 Task: Create a due date automation trigger when advanced on, on the monday after a card is due add fields with custom field "Resume" checked at 11:00 AM.
Action: Mouse moved to (1004, 100)
Screenshot: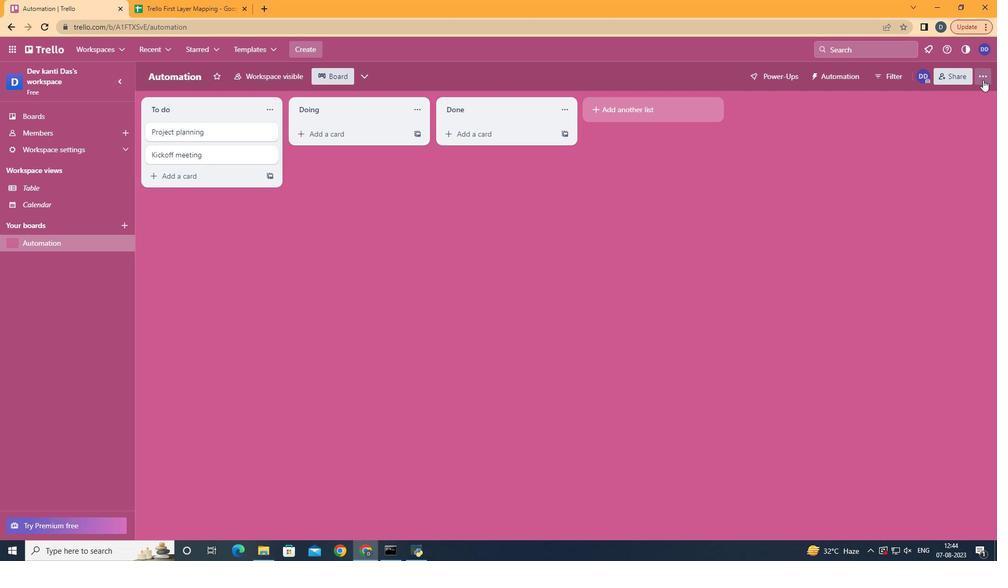 
Action: Mouse pressed left at (1004, 100)
Screenshot: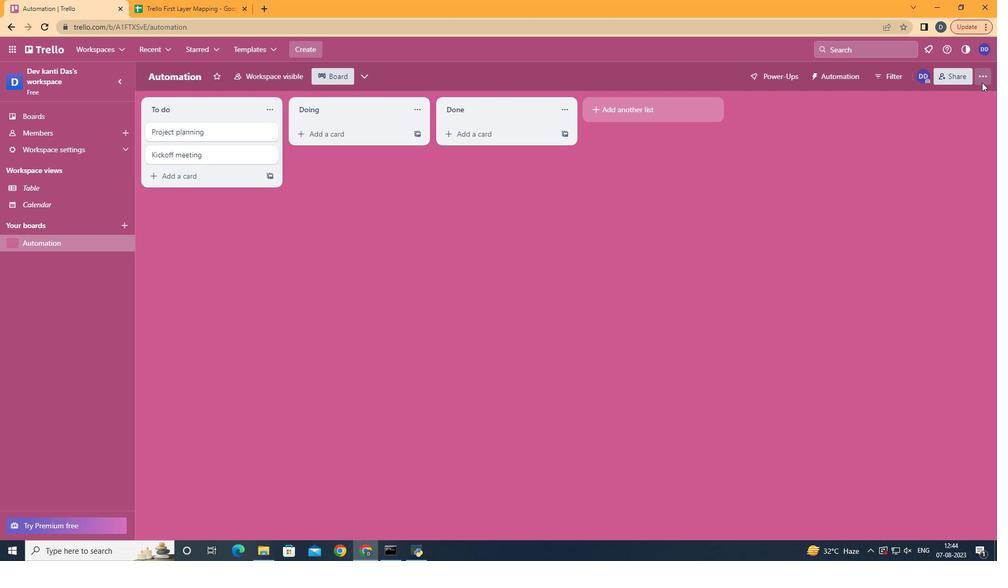 
Action: Mouse moved to (934, 260)
Screenshot: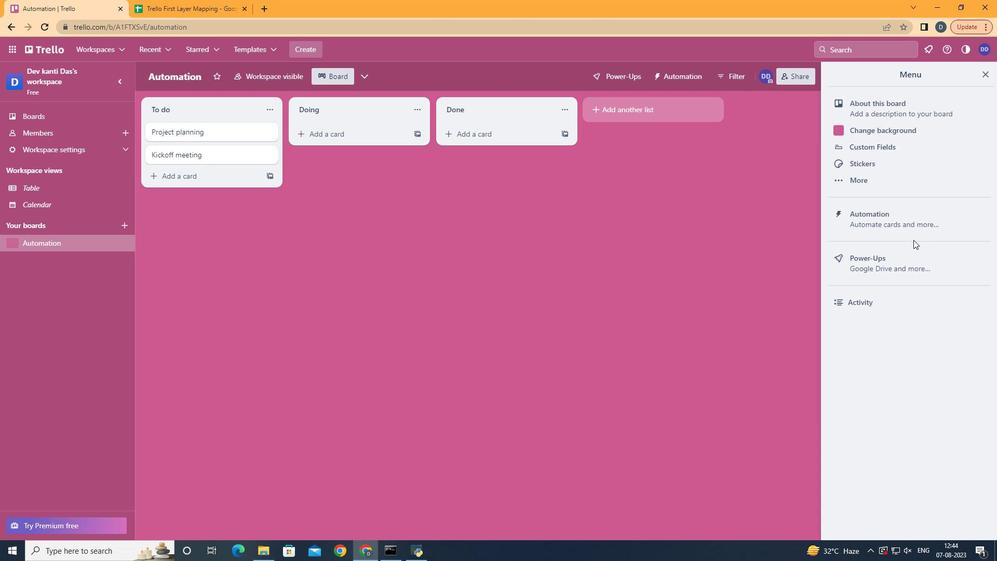 
Action: Mouse pressed left at (934, 260)
Screenshot: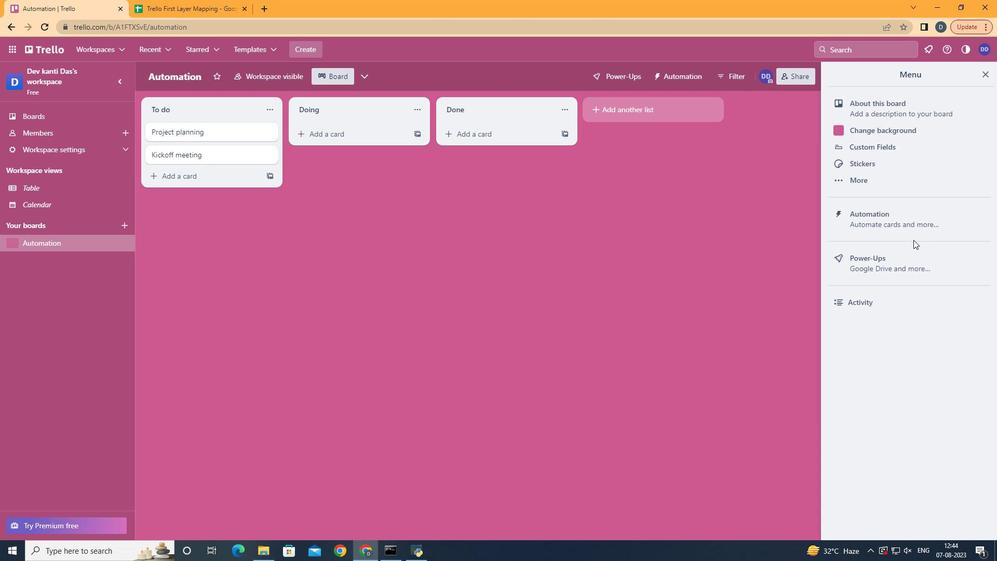 
Action: Mouse moved to (944, 246)
Screenshot: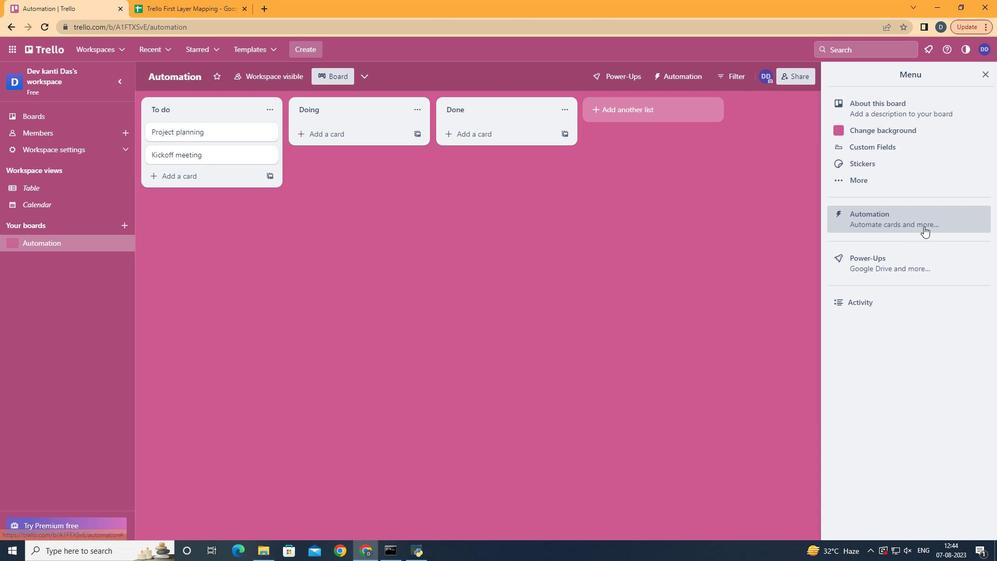 
Action: Mouse pressed left at (944, 246)
Screenshot: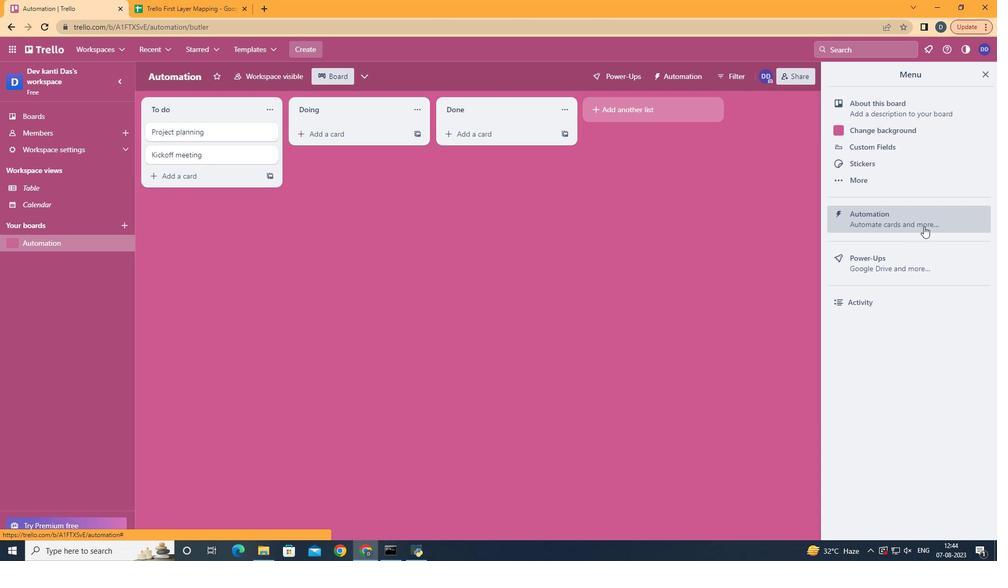 
Action: Mouse moved to (226, 228)
Screenshot: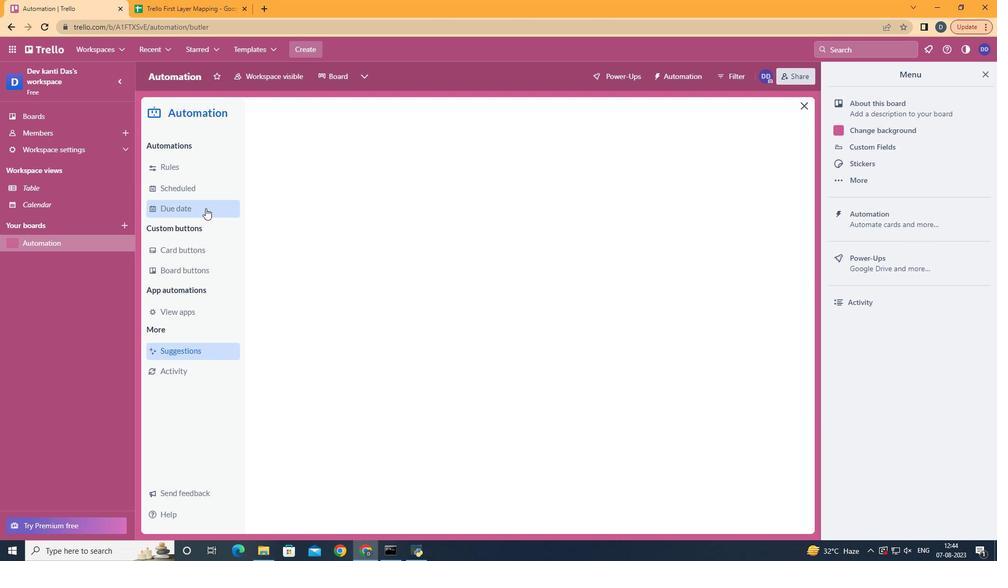 
Action: Mouse pressed left at (226, 228)
Screenshot: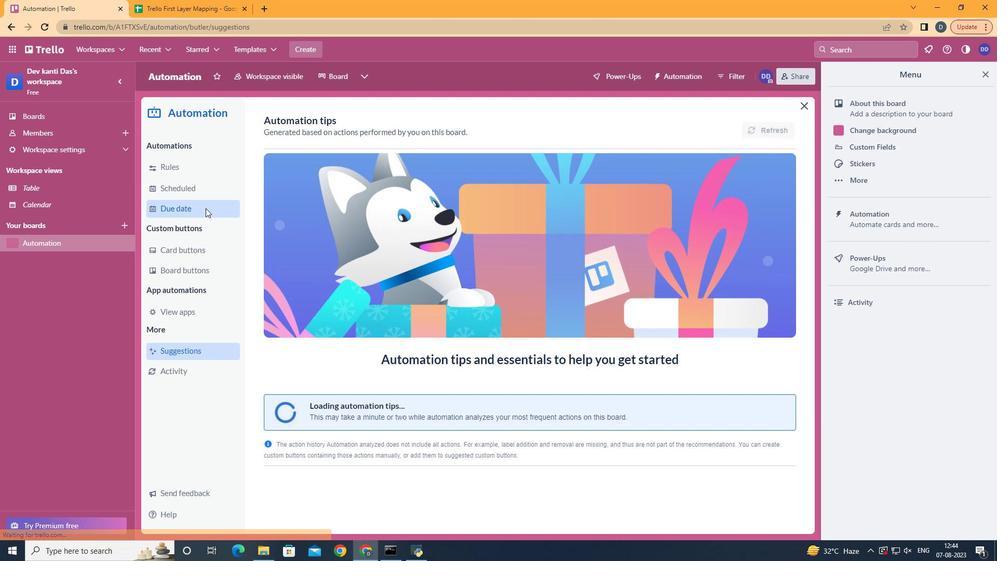 
Action: Mouse moved to (759, 144)
Screenshot: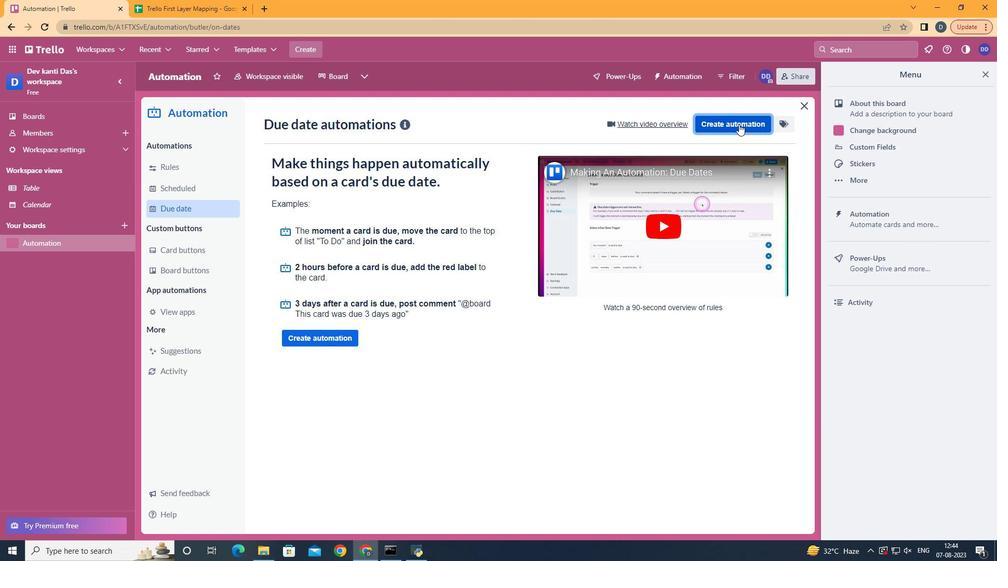 
Action: Mouse pressed left at (759, 144)
Screenshot: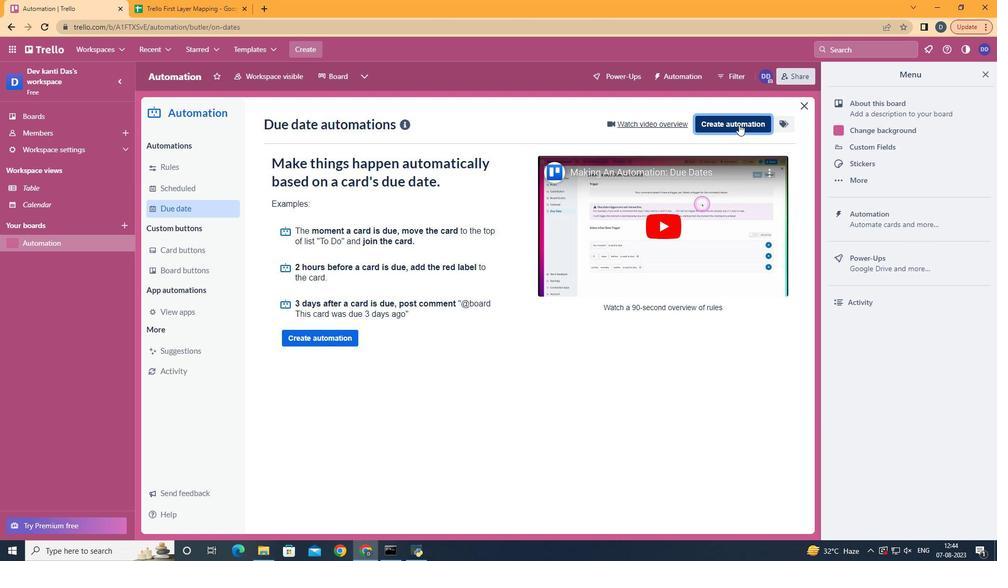 
Action: Mouse moved to (624, 244)
Screenshot: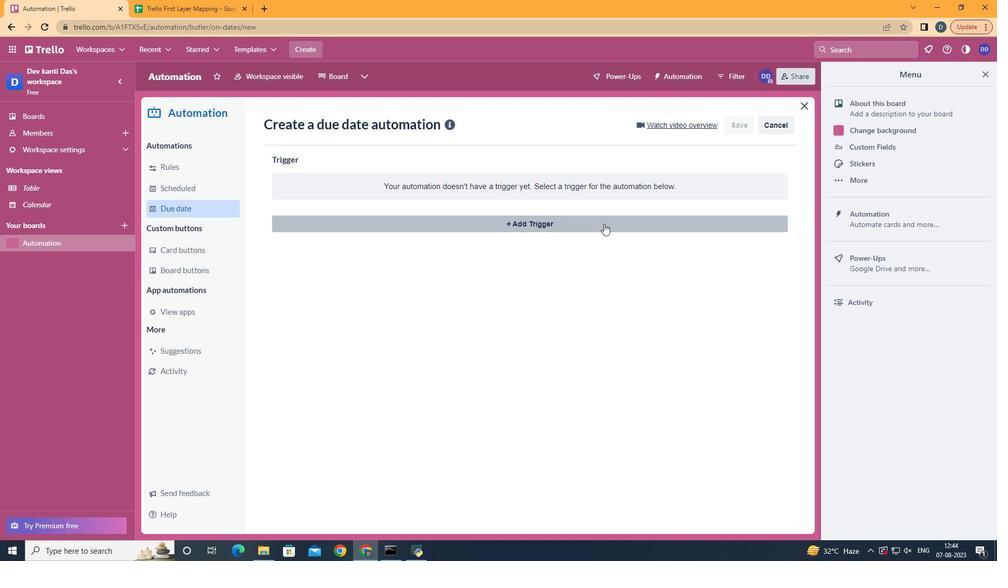 
Action: Mouse pressed left at (624, 244)
Screenshot: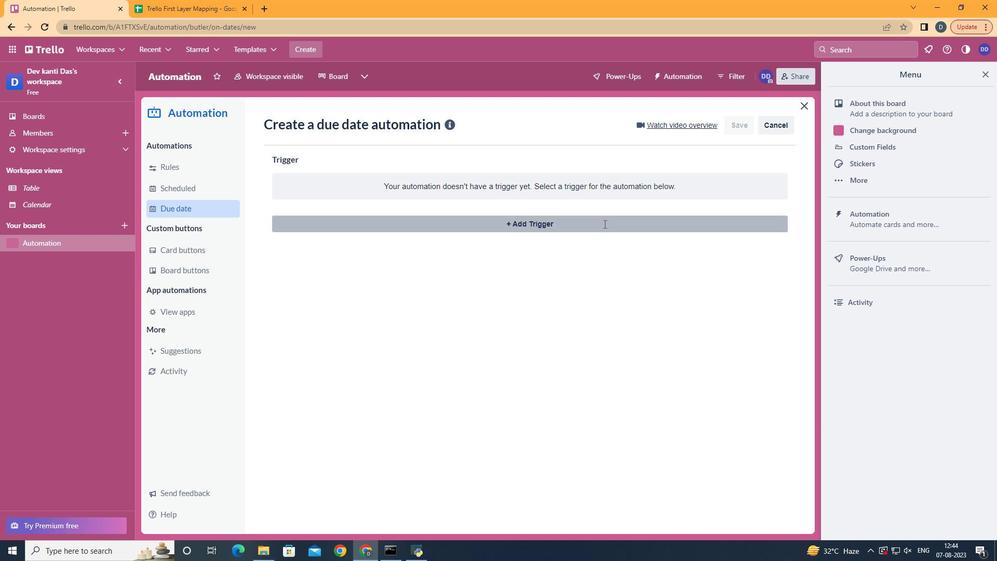 
Action: Mouse moved to (351, 295)
Screenshot: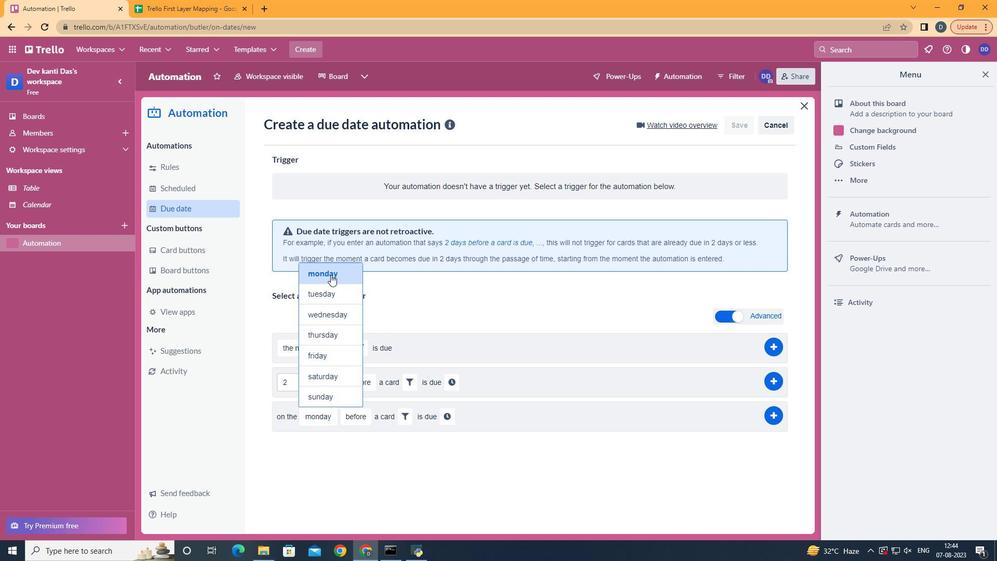 
Action: Mouse pressed left at (351, 295)
Screenshot: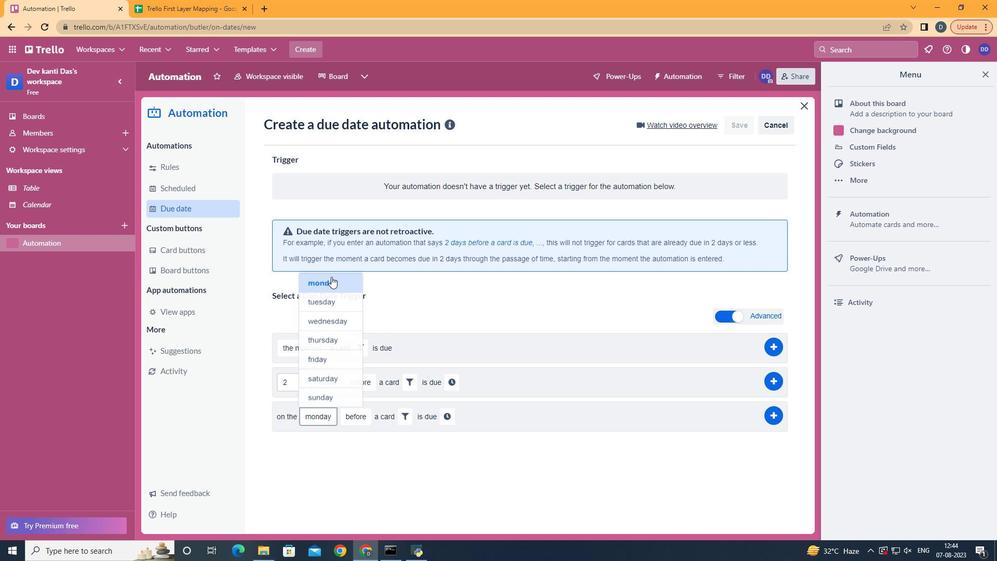 
Action: Mouse moved to (380, 471)
Screenshot: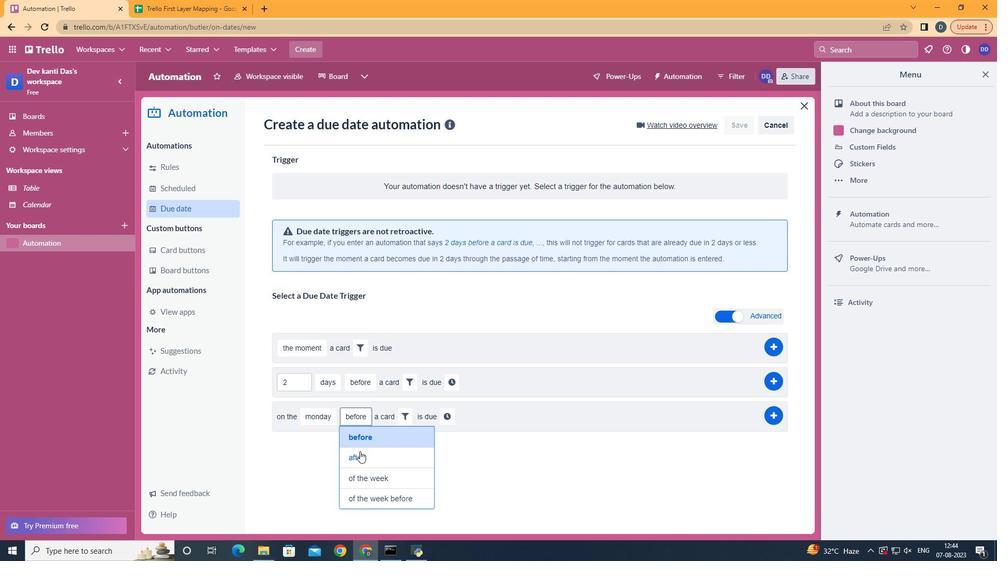 
Action: Mouse pressed left at (380, 471)
Screenshot: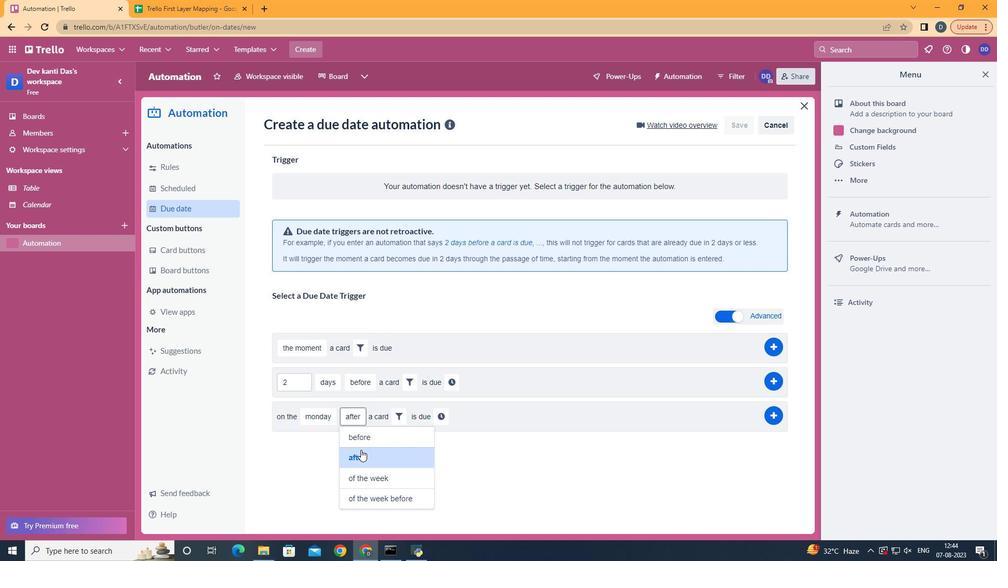 
Action: Mouse moved to (418, 437)
Screenshot: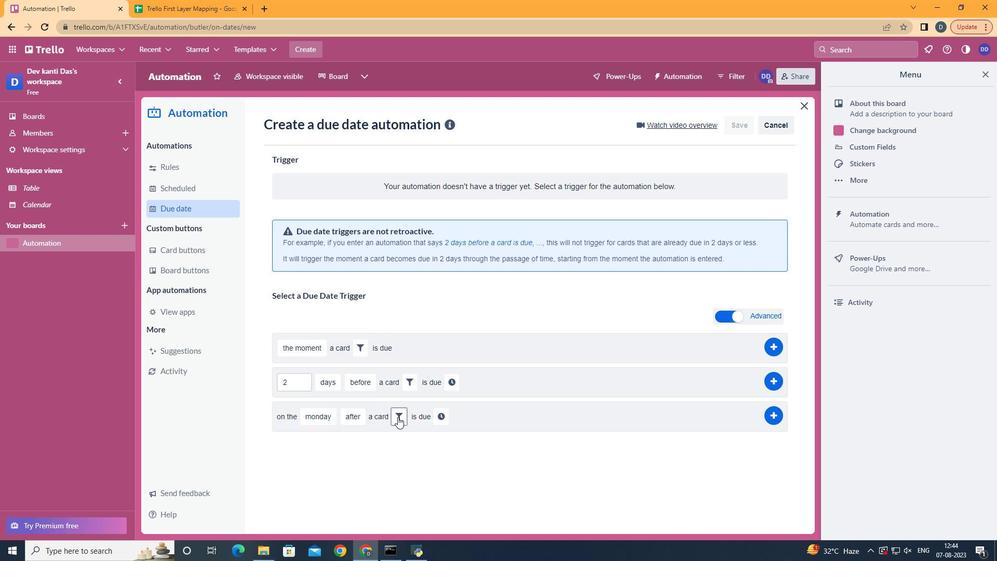 
Action: Mouse pressed left at (418, 437)
Screenshot: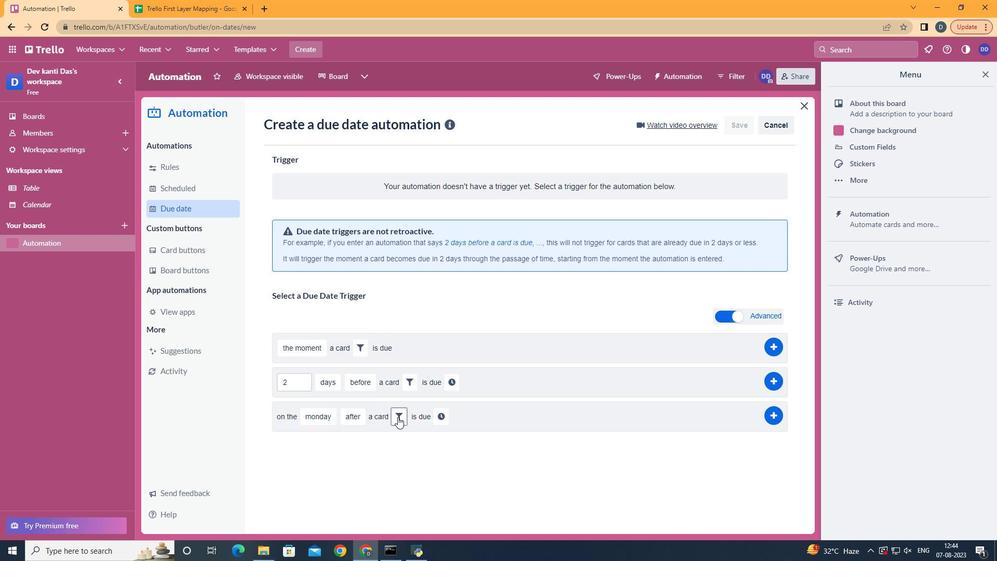 
Action: Mouse moved to (584, 468)
Screenshot: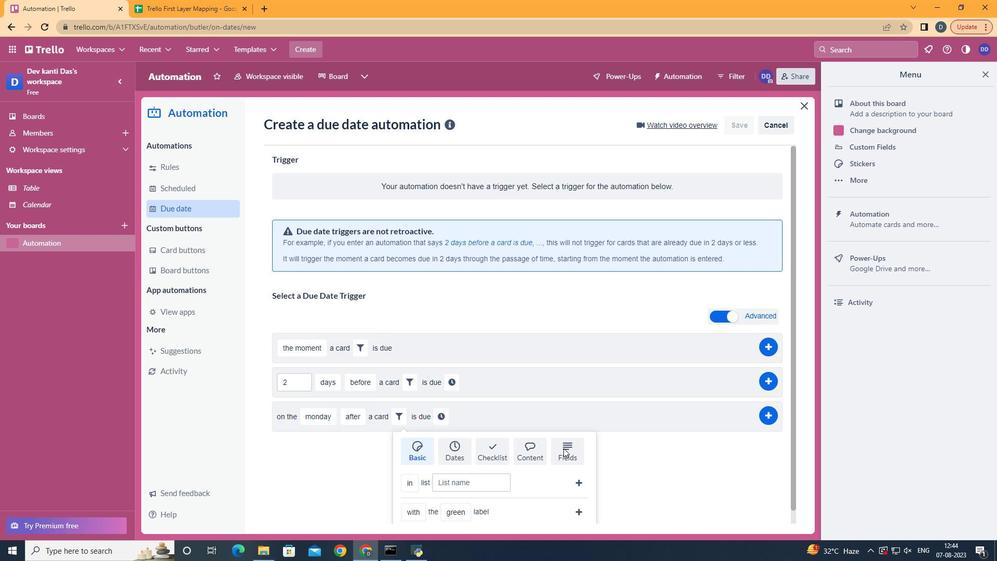 
Action: Mouse pressed left at (584, 468)
Screenshot: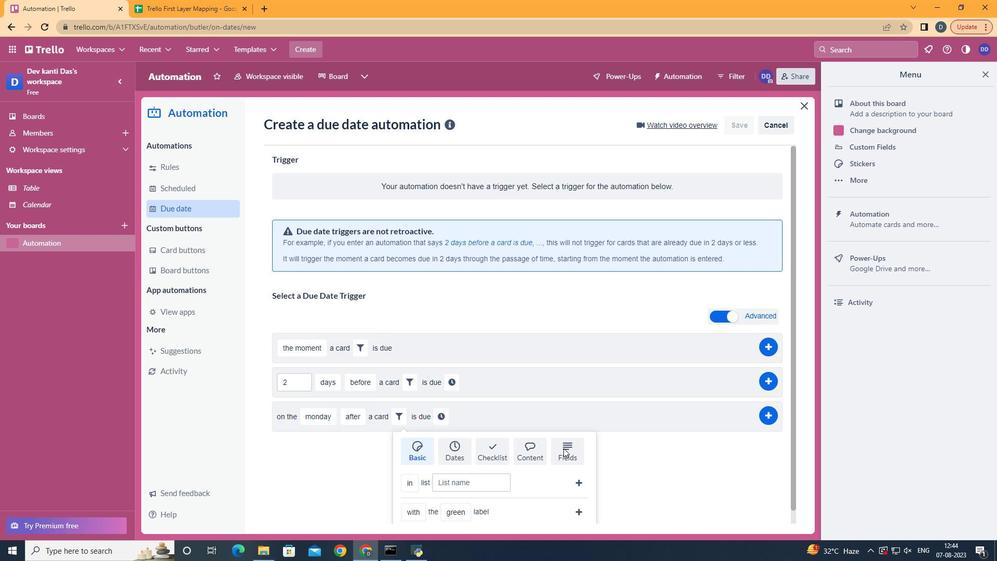 
Action: Mouse scrolled (584, 468) with delta (0, 0)
Screenshot: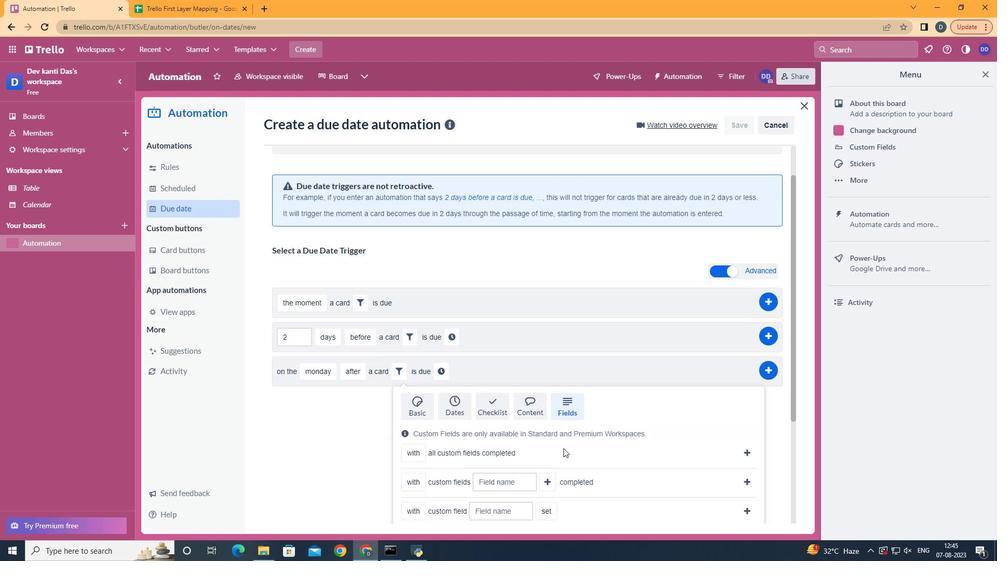 
Action: Mouse scrolled (584, 468) with delta (0, 0)
Screenshot: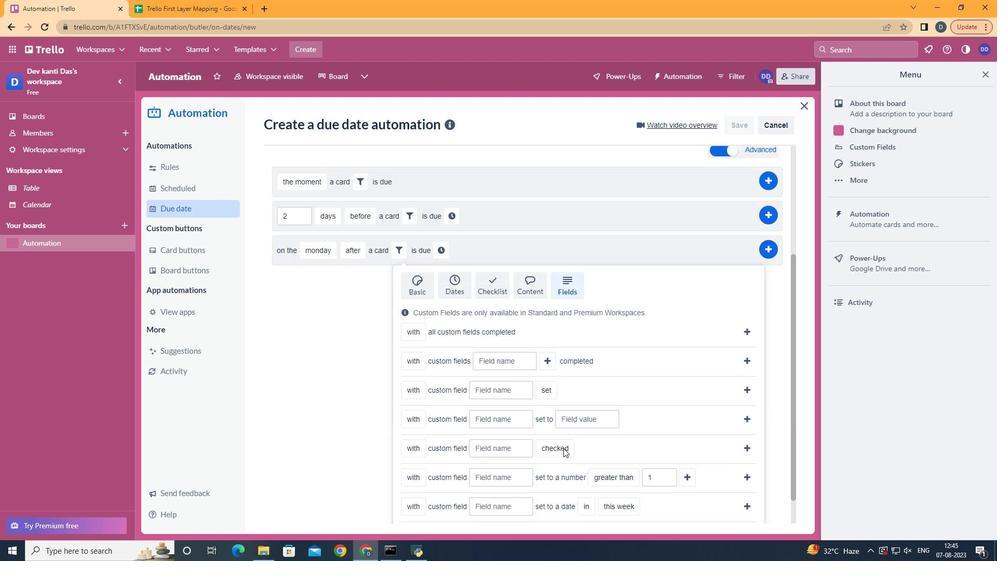 
Action: Mouse scrolled (584, 468) with delta (0, 0)
Screenshot: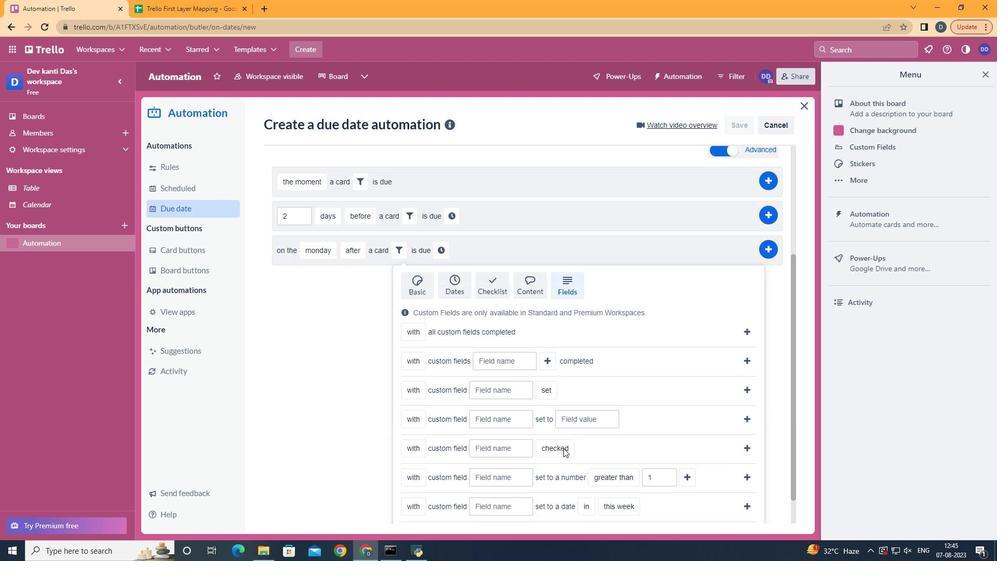 
Action: Mouse scrolled (584, 468) with delta (0, 0)
Screenshot: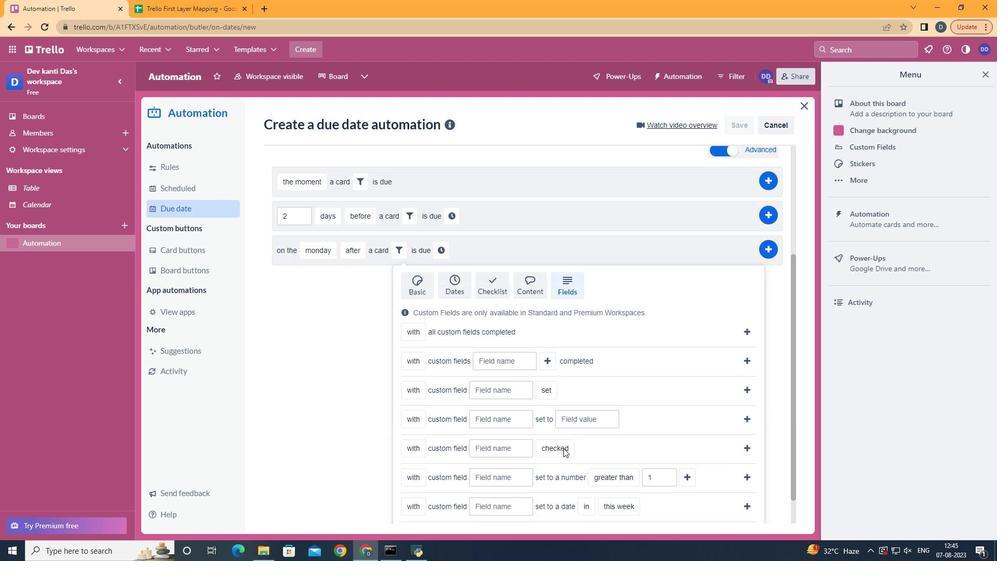 
Action: Mouse moved to (438, 453)
Screenshot: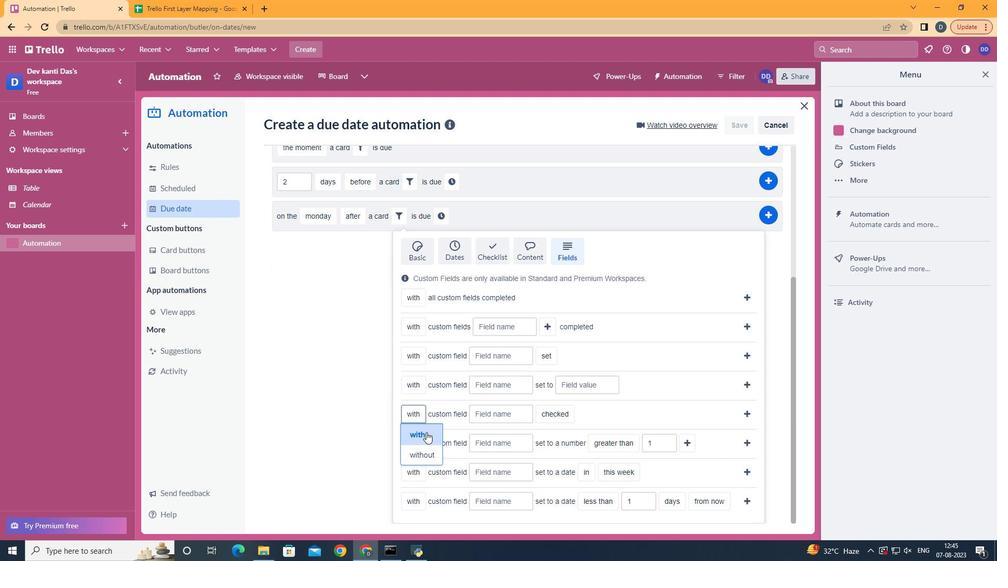 
Action: Mouse pressed left at (438, 453)
Screenshot: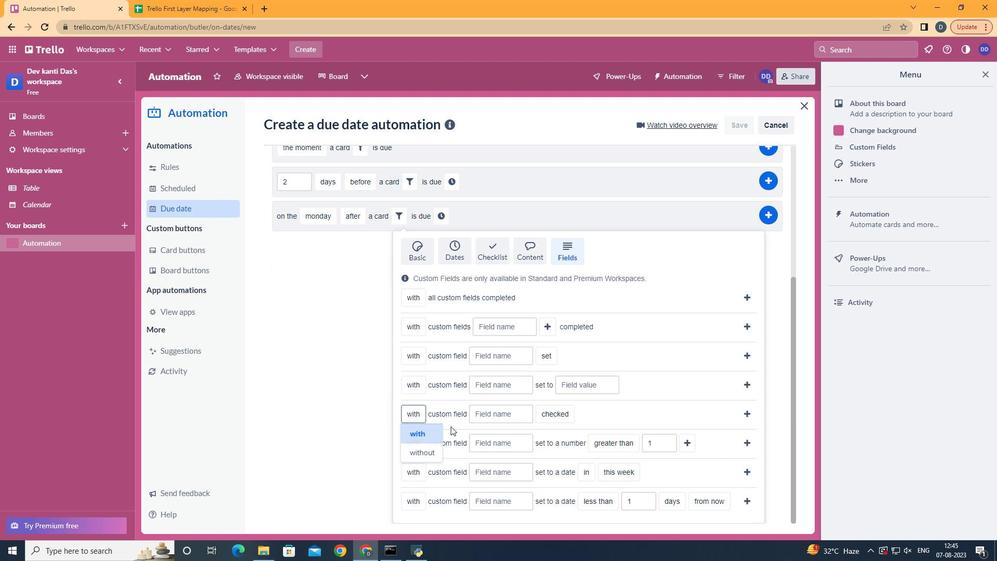 
Action: Mouse moved to (505, 430)
Screenshot: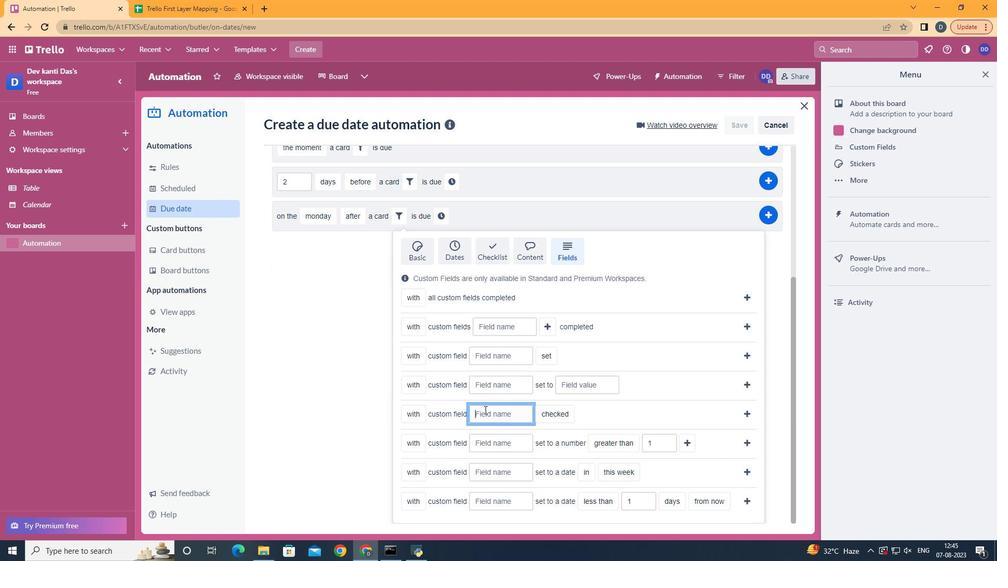 
Action: Mouse pressed left at (505, 430)
Screenshot: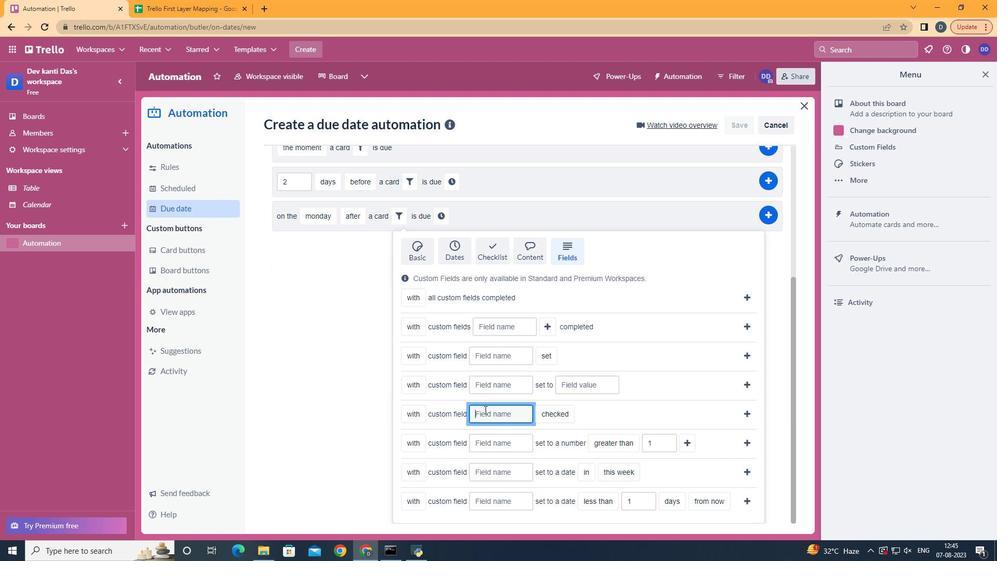 
Action: Key pressed <Key.shift>Resume
Screenshot: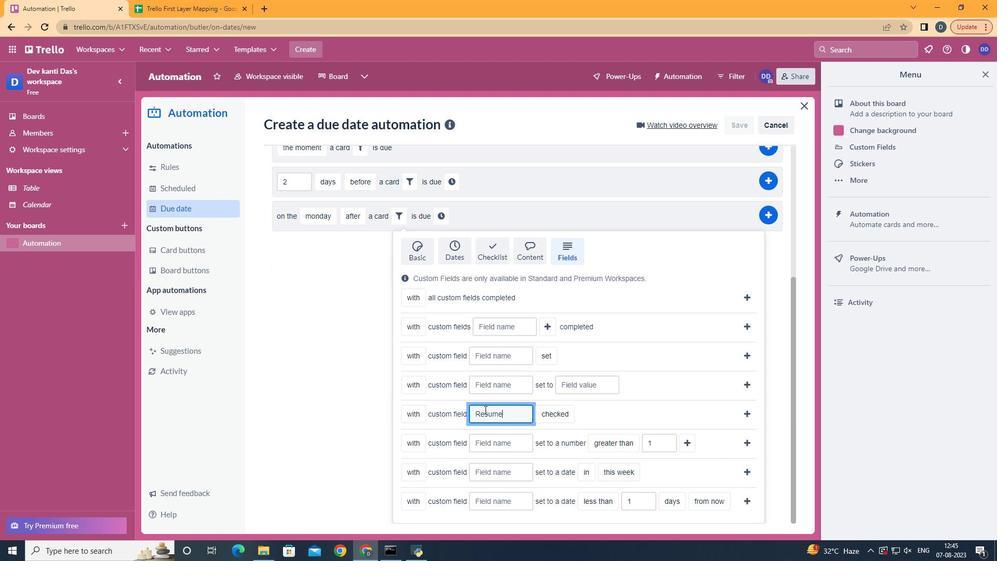 
Action: Mouse moved to (575, 452)
Screenshot: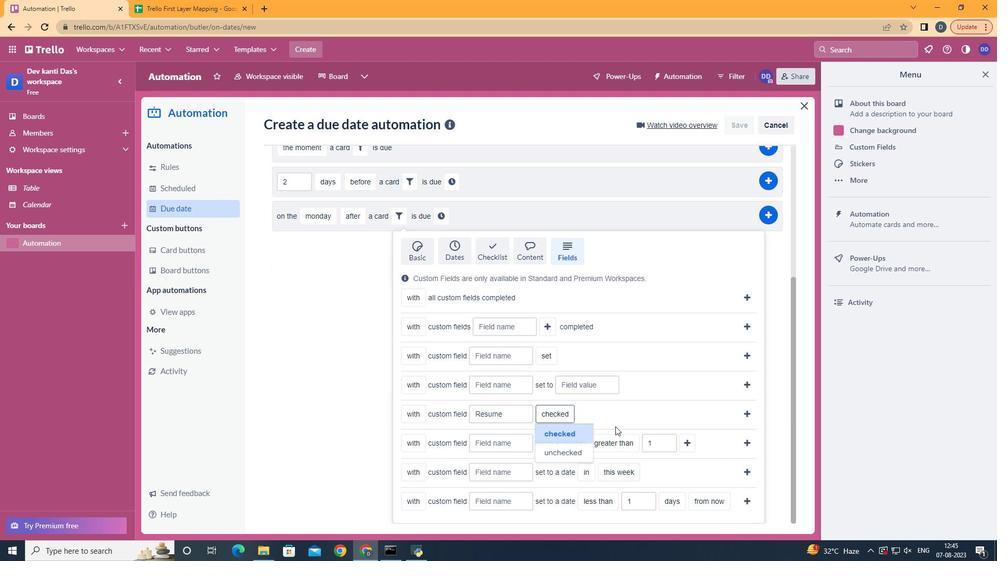 
Action: Mouse pressed left at (575, 452)
Screenshot: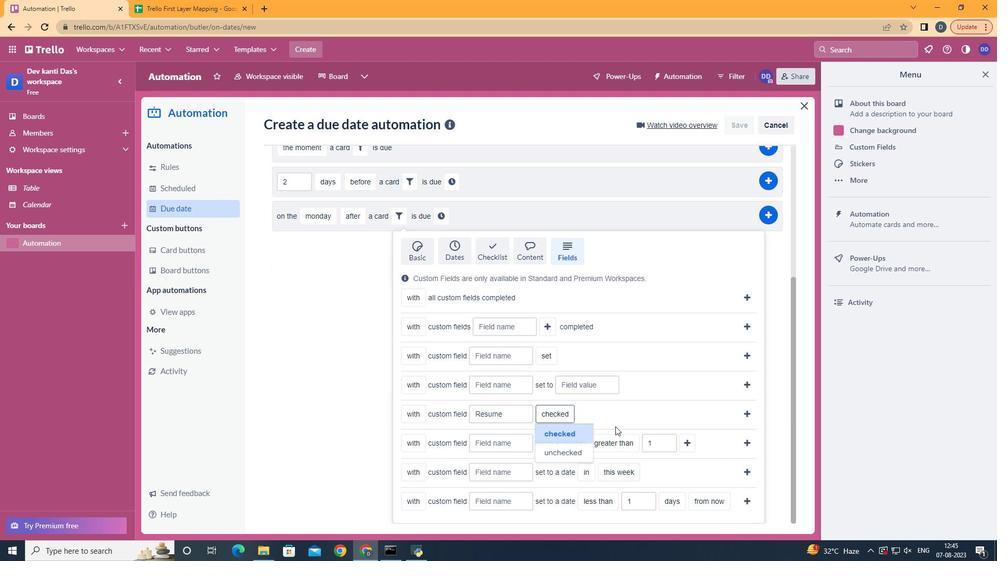 
Action: Mouse moved to (768, 428)
Screenshot: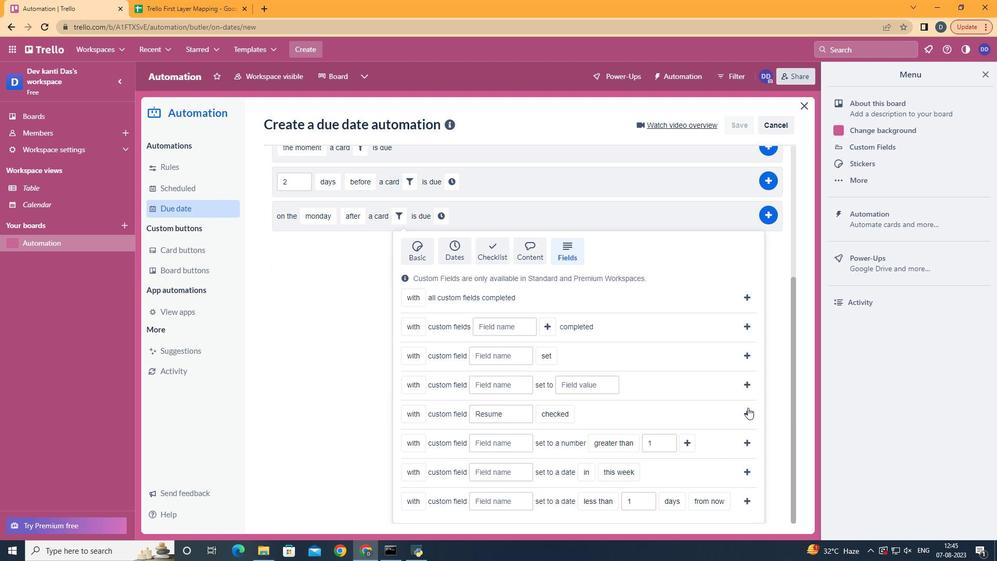 
Action: Mouse pressed left at (768, 428)
Screenshot: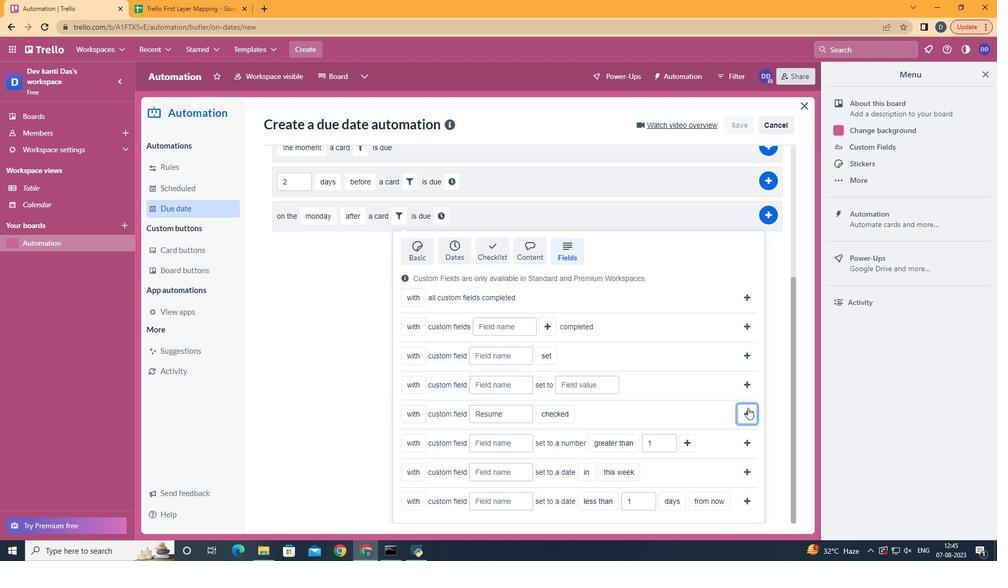 
Action: Mouse moved to (608, 440)
Screenshot: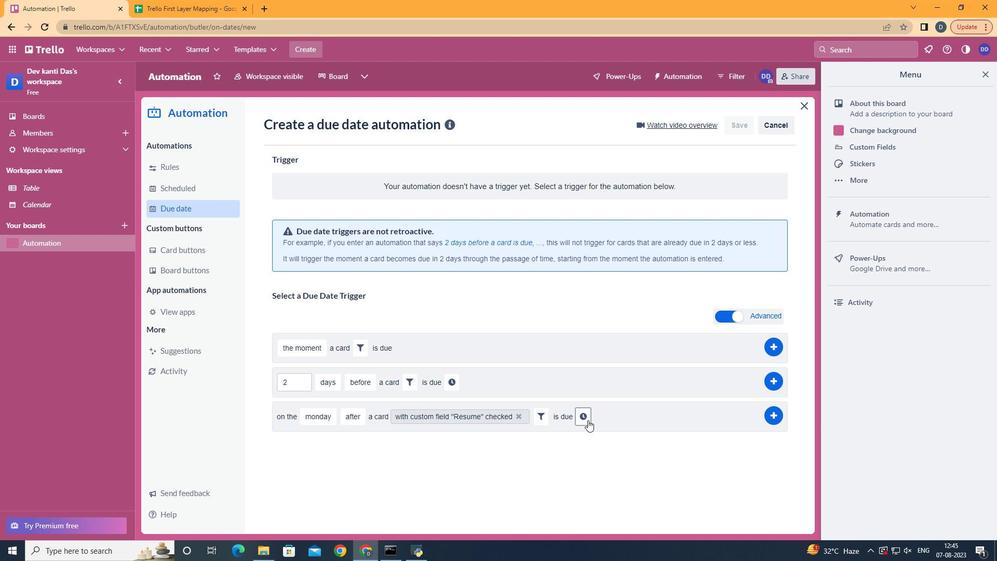 
Action: Mouse pressed left at (608, 440)
Screenshot: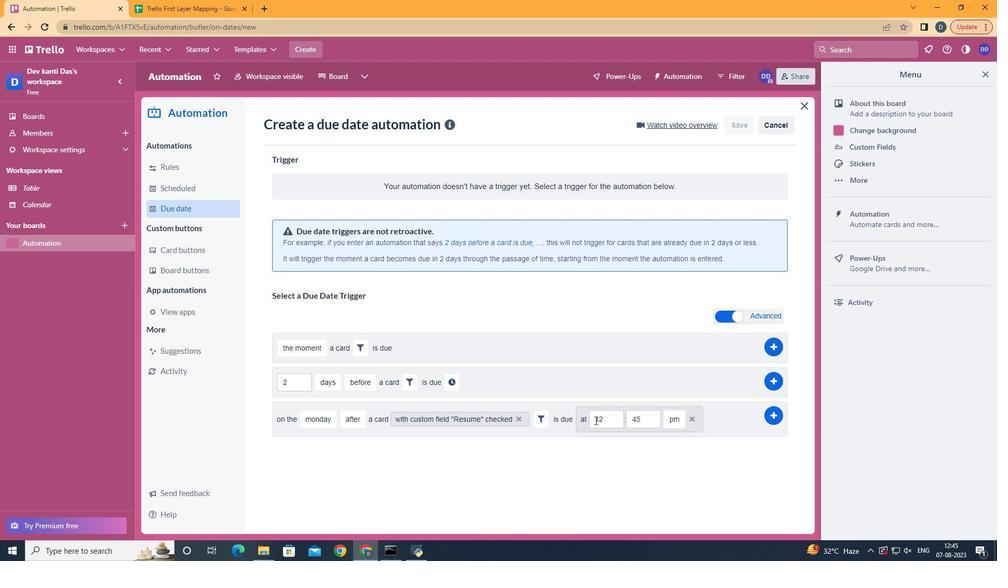 
Action: Mouse moved to (634, 443)
Screenshot: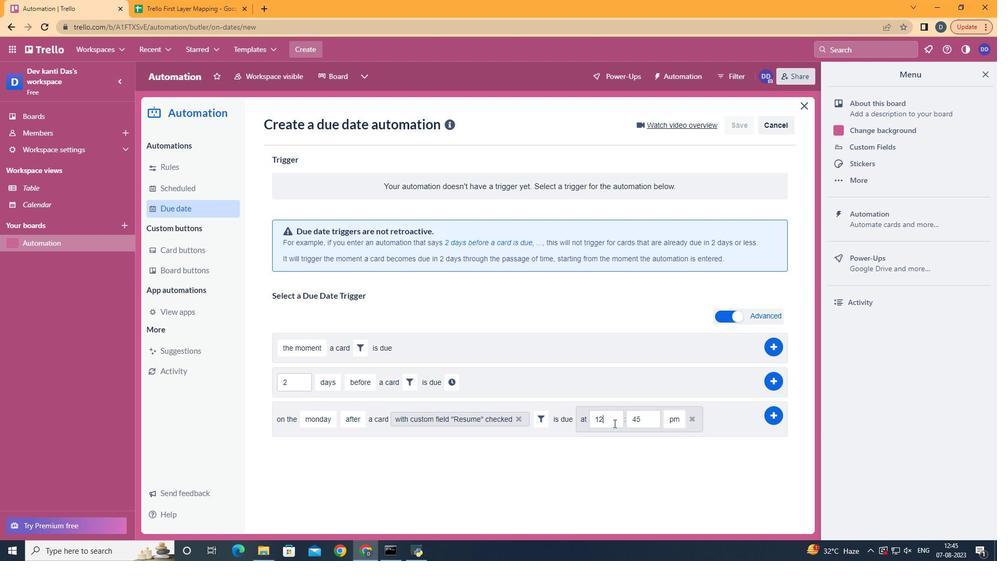 
Action: Mouse pressed left at (634, 443)
Screenshot: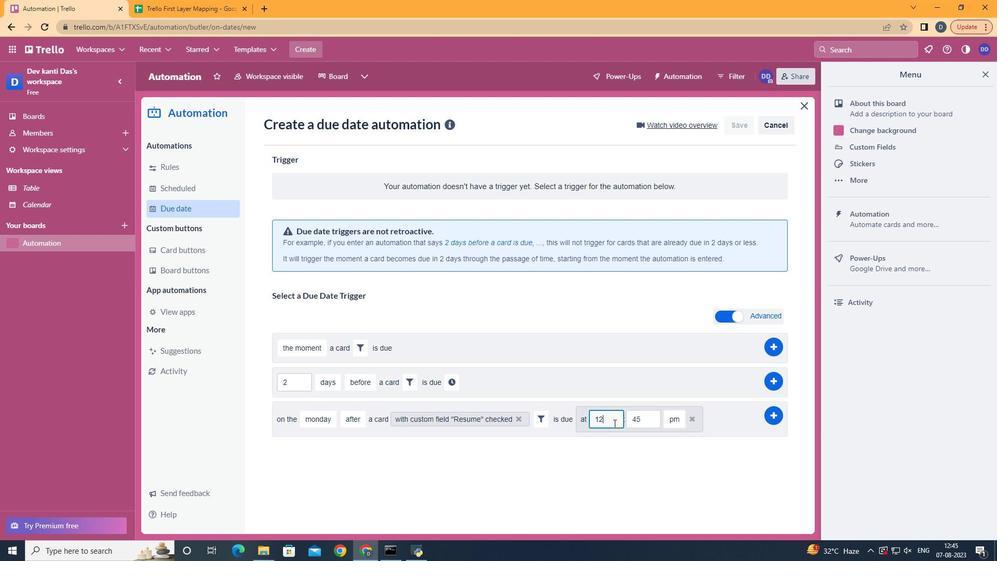 
Action: Key pressed <Key.backspace>1
Screenshot: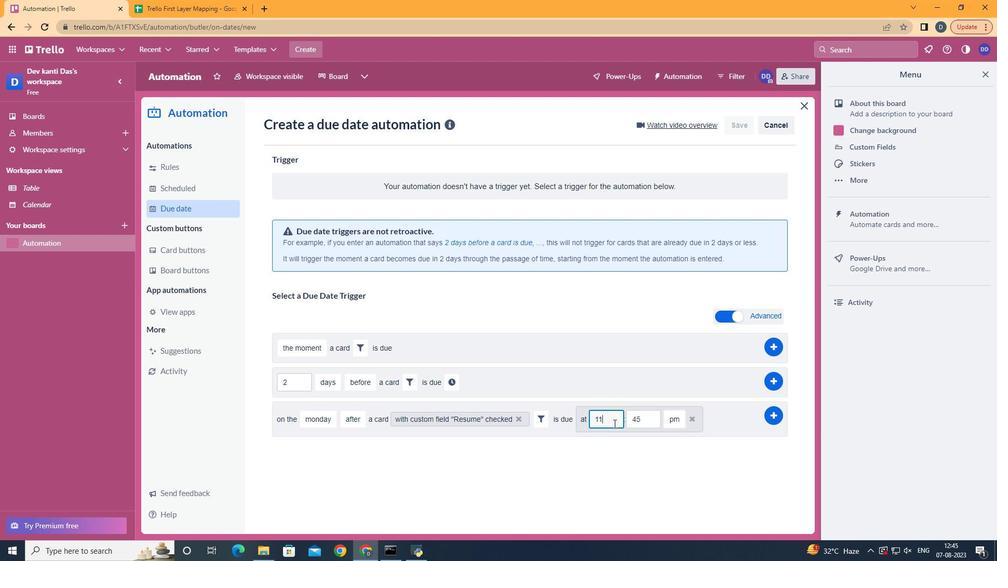 
Action: Mouse moved to (668, 438)
Screenshot: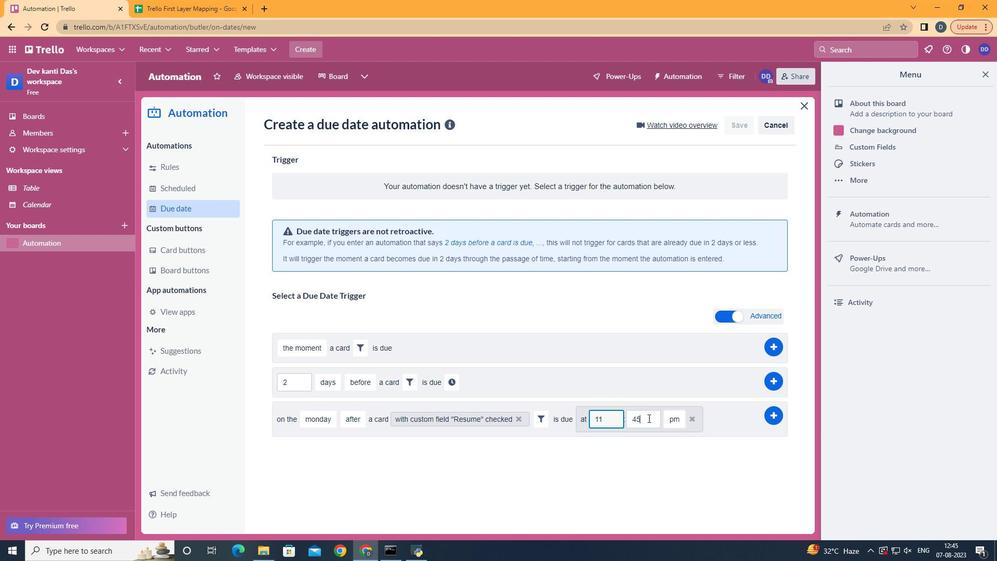 
Action: Mouse pressed left at (668, 438)
Screenshot: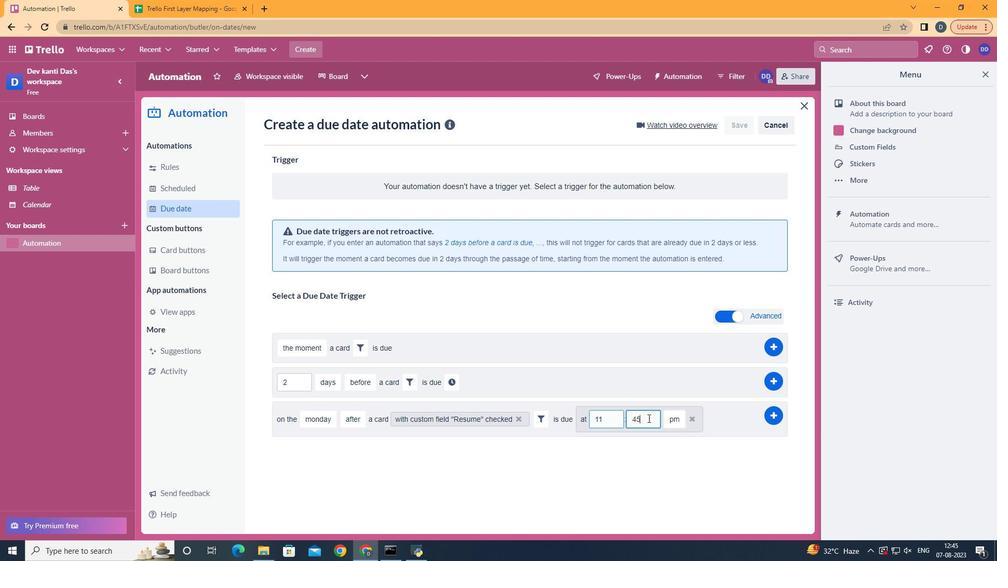 
Action: Key pressed <Key.backspace><Key.backspace>00
Screenshot: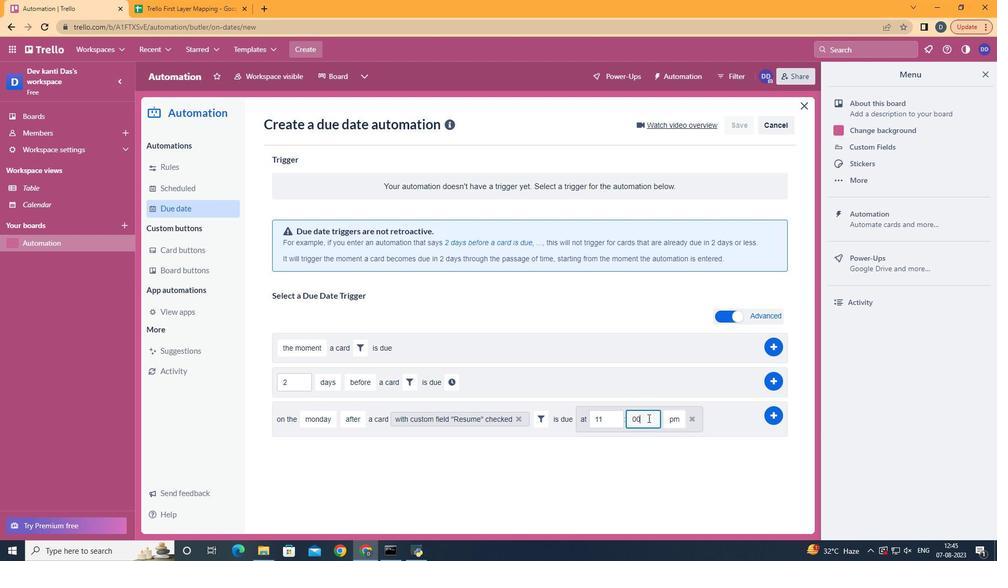 
Action: Mouse moved to (695, 454)
Screenshot: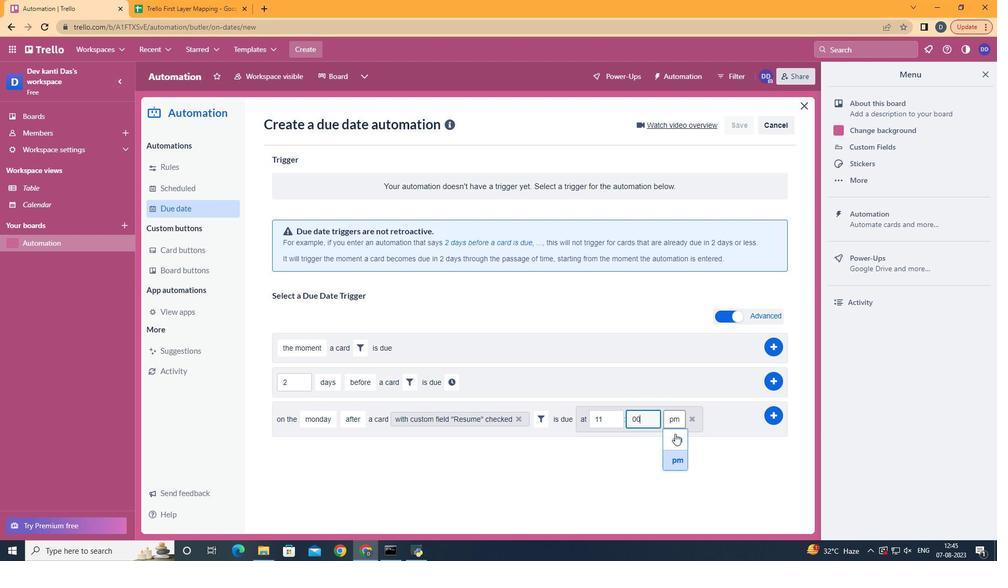 
Action: Mouse pressed left at (695, 454)
Screenshot: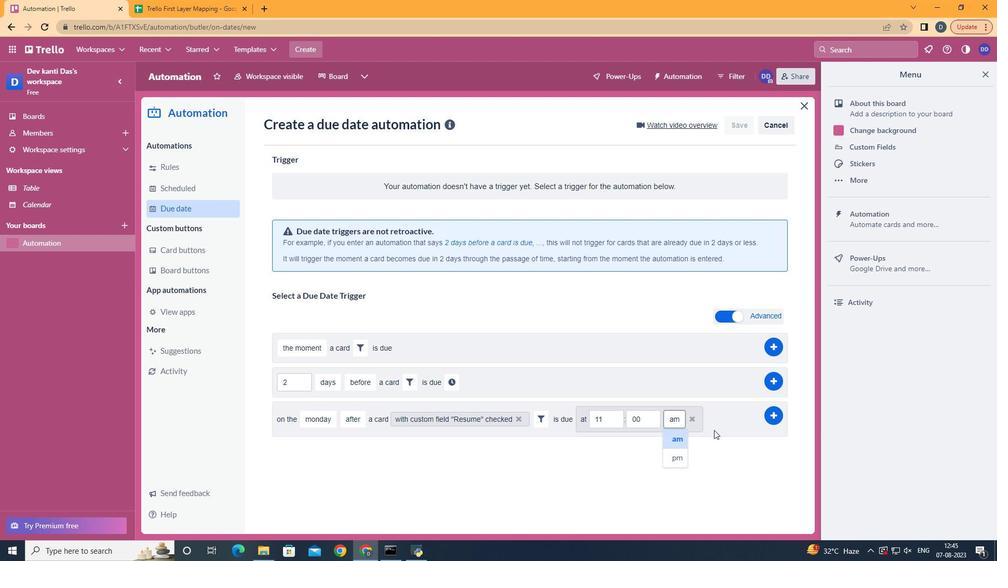 
Action: Mouse moved to (800, 432)
Screenshot: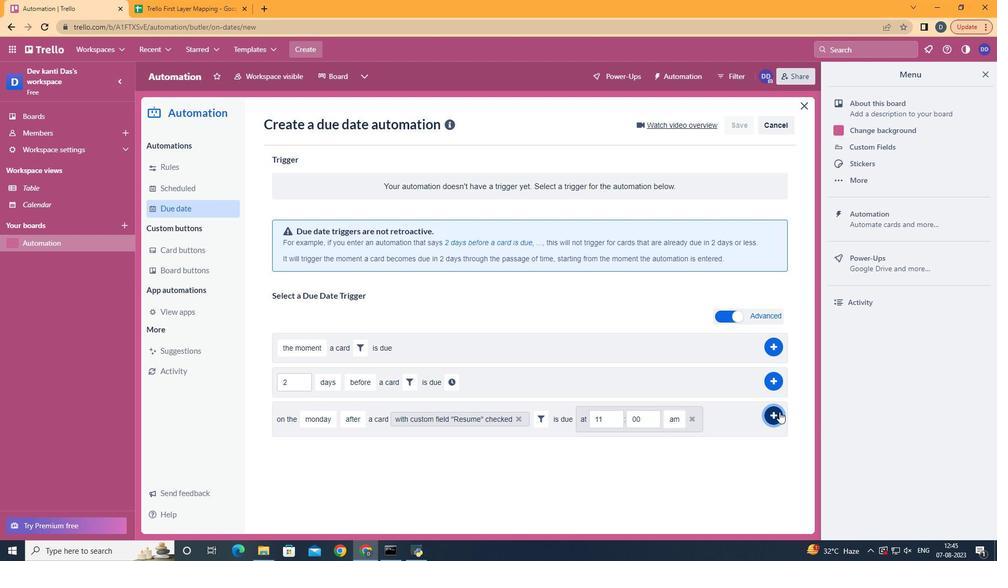 
Action: Mouse pressed left at (800, 432)
Screenshot: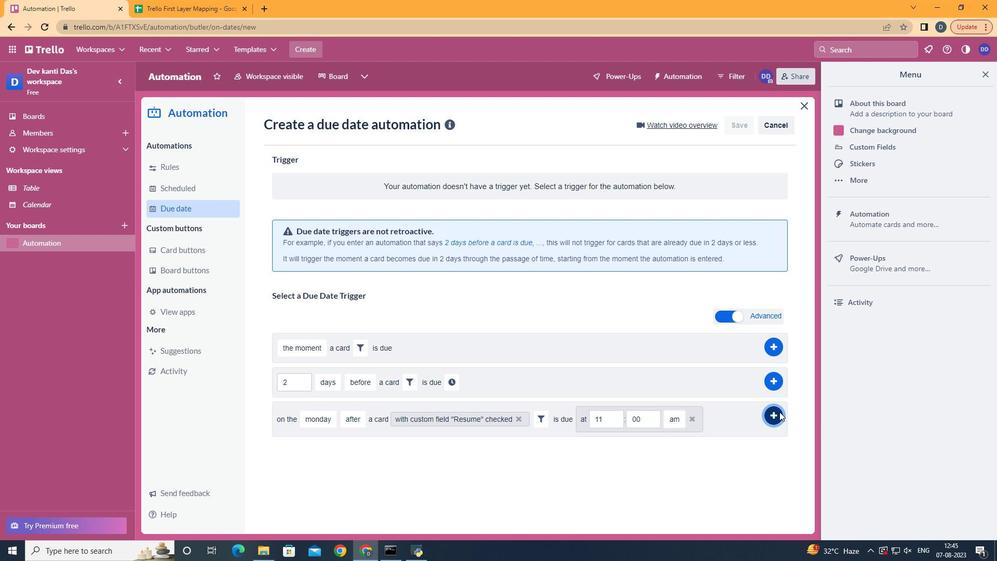 
Action: Mouse moved to (547, 210)
Screenshot: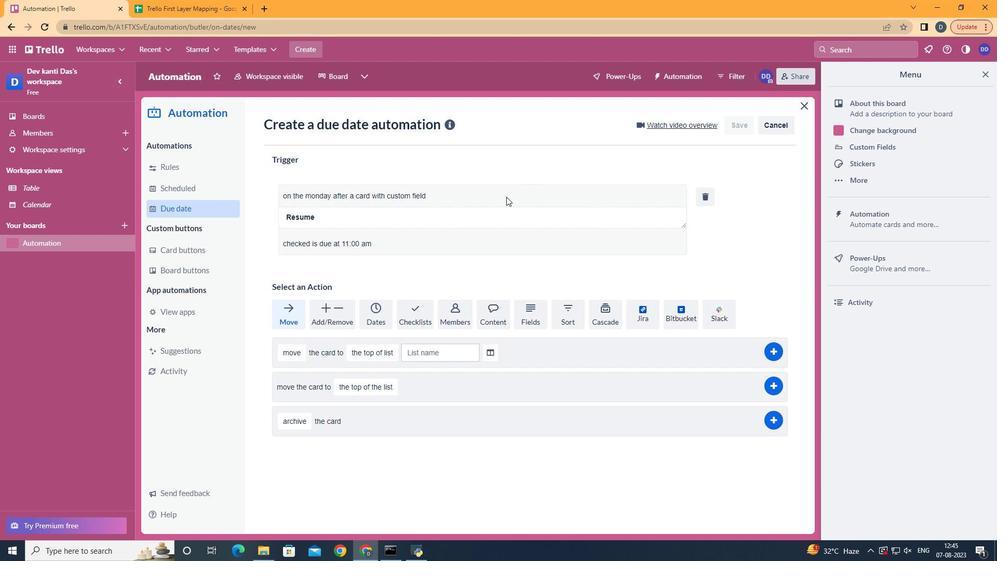 
